 Task: Check the difference between the "master" branch and the "refactor" branch.
Action: Mouse moved to (270, 563)
Screenshot: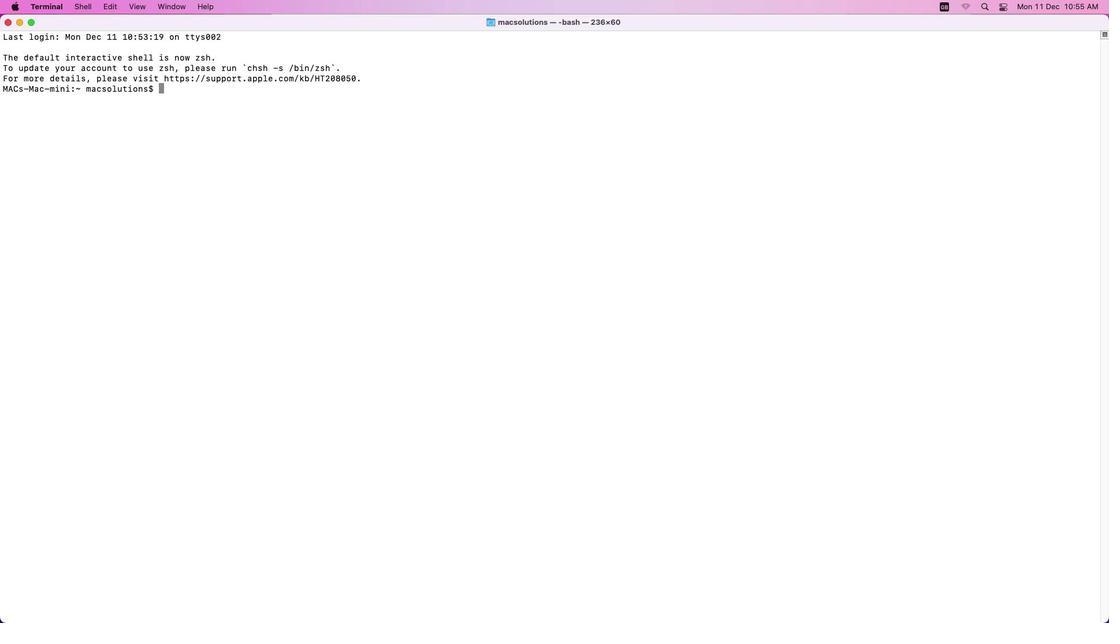 
Action: Mouse pressed left at (270, 563)
Screenshot: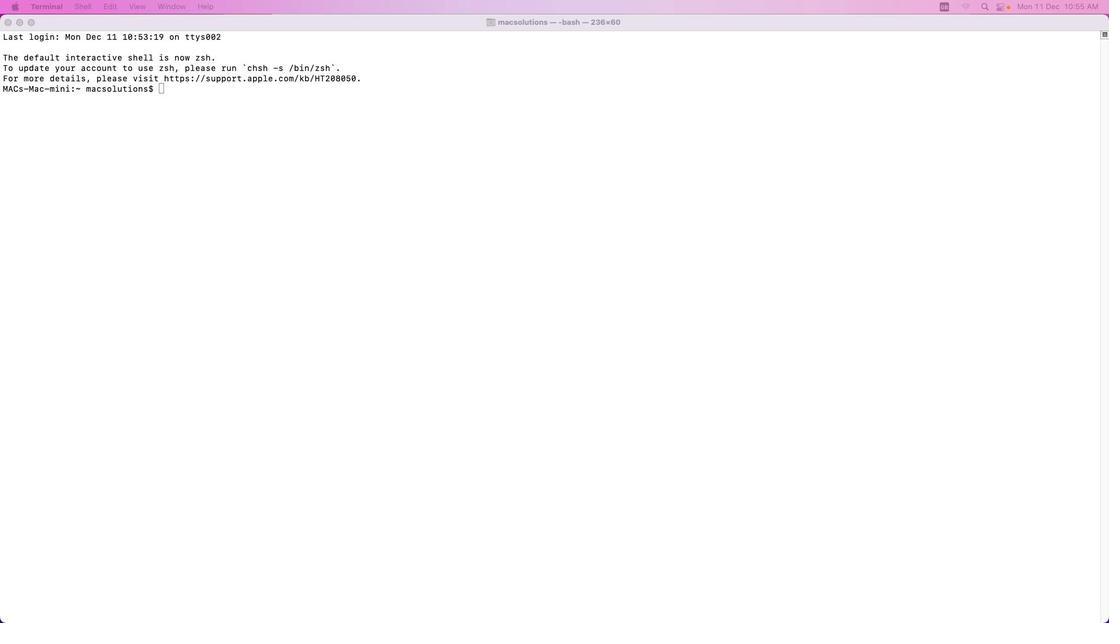 
Action: Mouse moved to (270, 563)
Screenshot: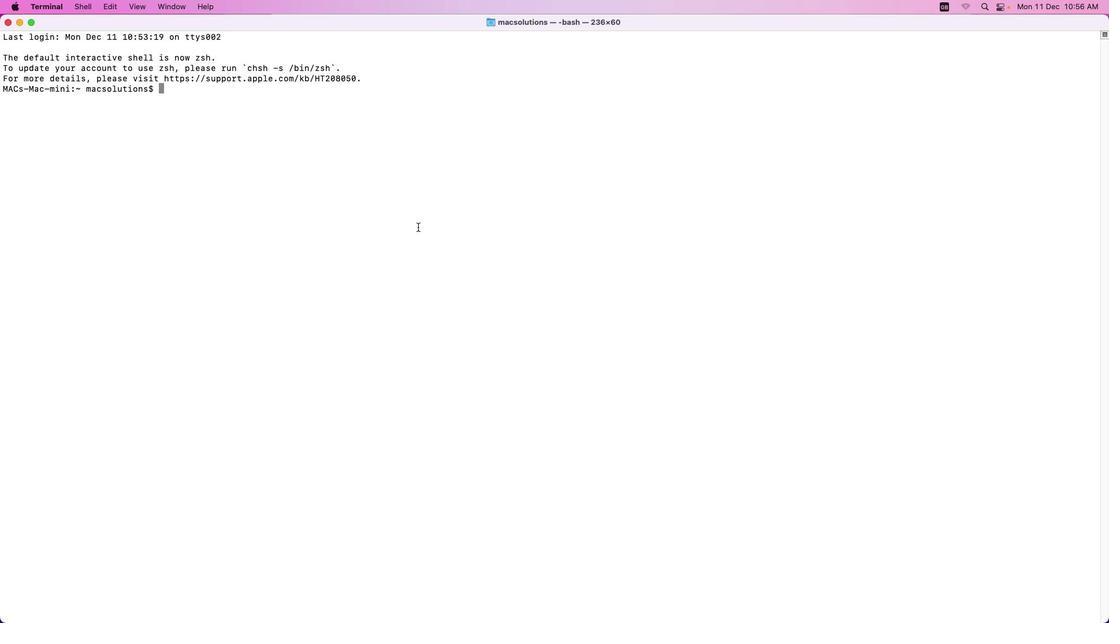 
Action: Mouse pressed left at (270, 563)
Screenshot: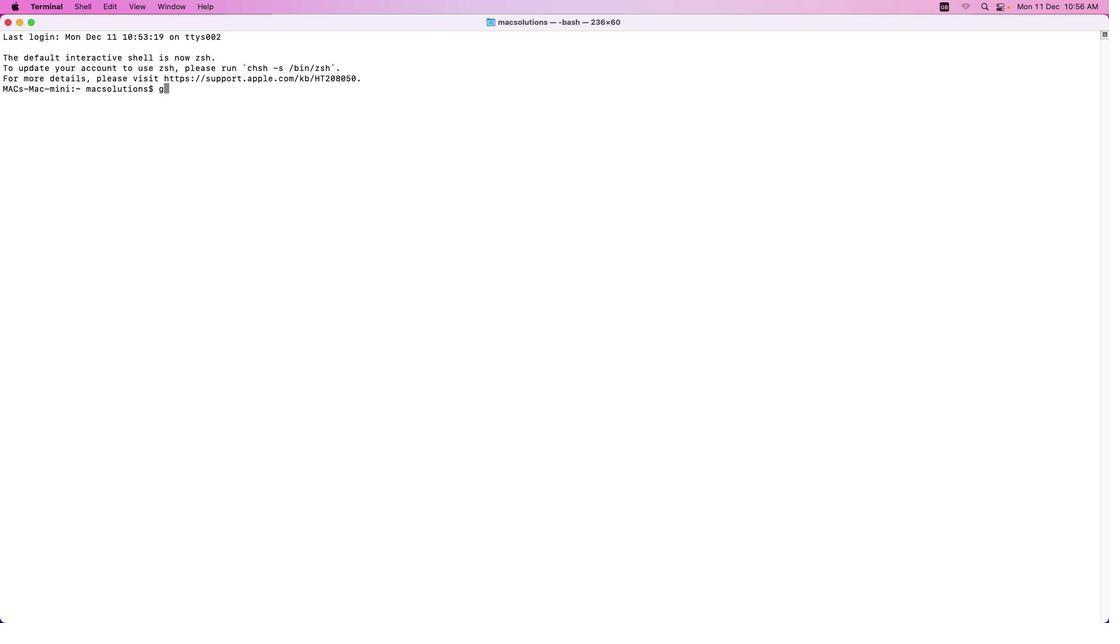
Action: Mouse moved to (270, 563)
Screenshot: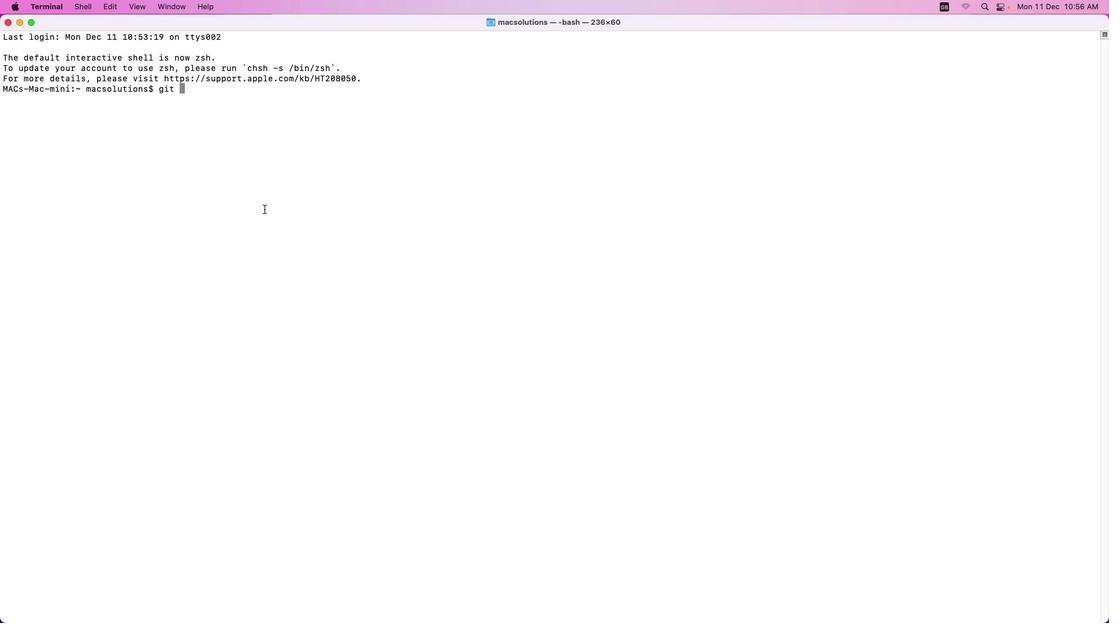 
Action: Mouse pressed left at (270, 563)
Screenshot: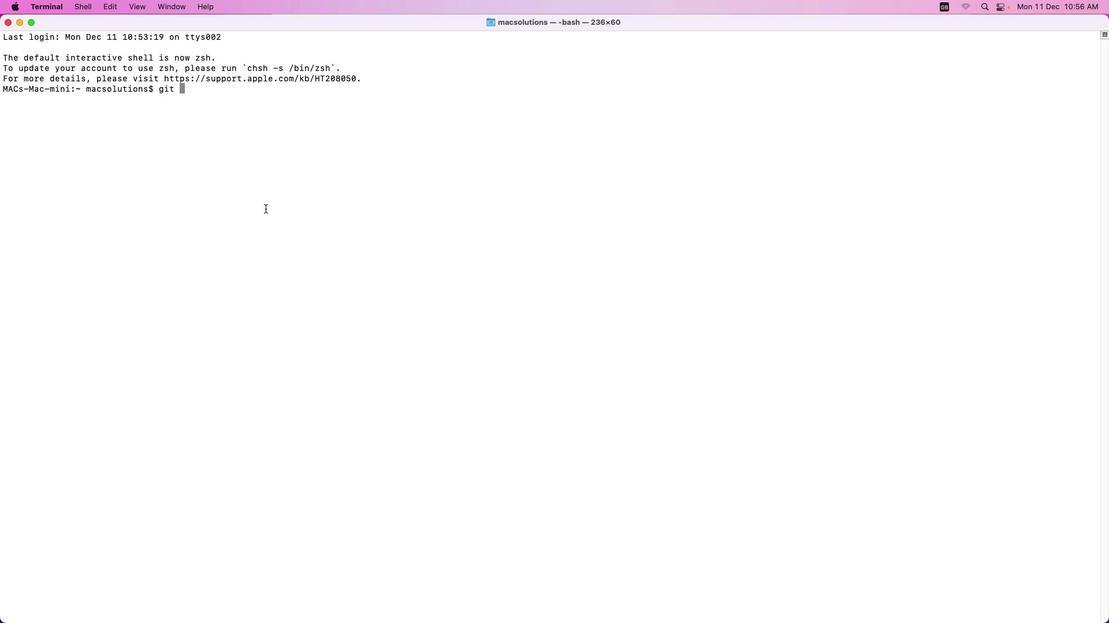 
Action: Mouse moved to (270, 563)
Screenshot: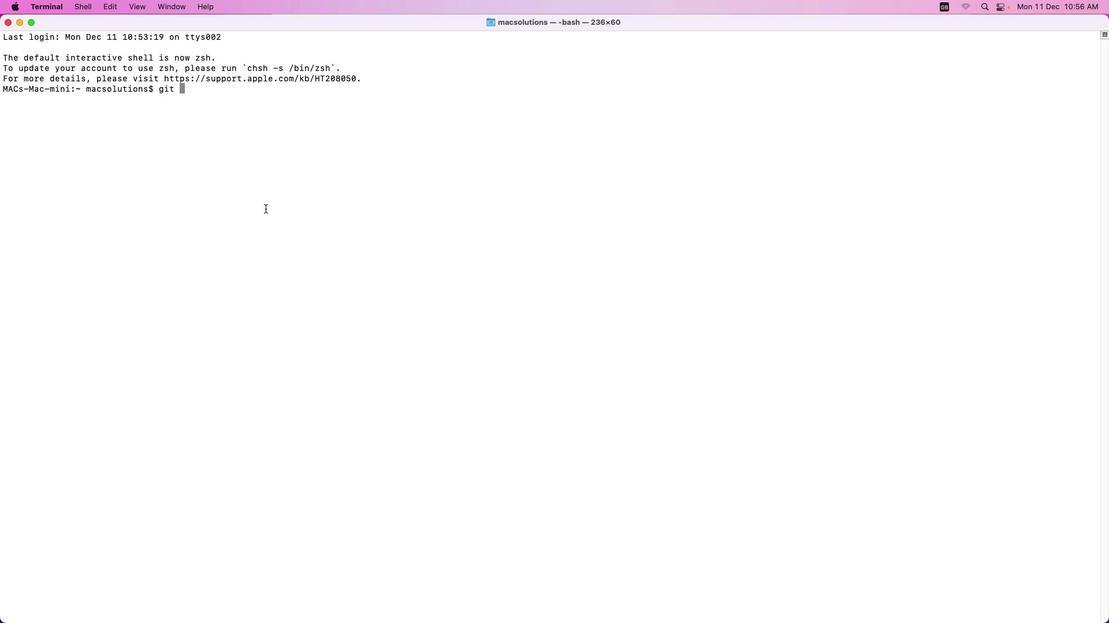 
Action: Key pressed 'g''i''t'Key.space
Screenshot: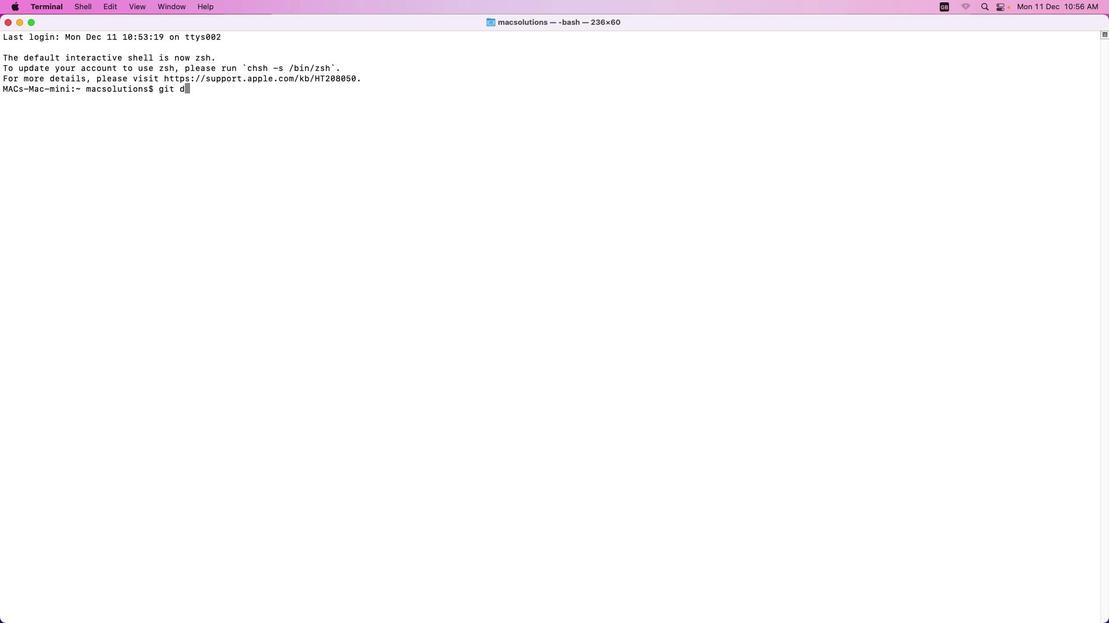 
Action: Mouse moved to (270, 563)
Screenshot: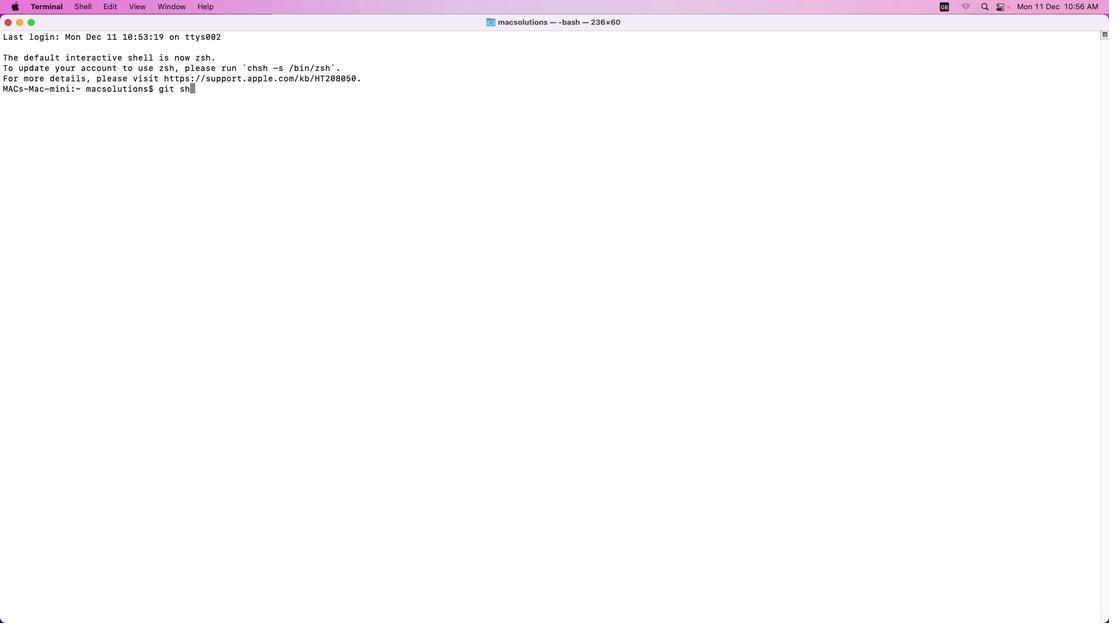 
Action: Key pressed 'd''h''o'Key.backspaceKey.backspaceKey.backspace's''h''o''w'Key.enter
Screenshot: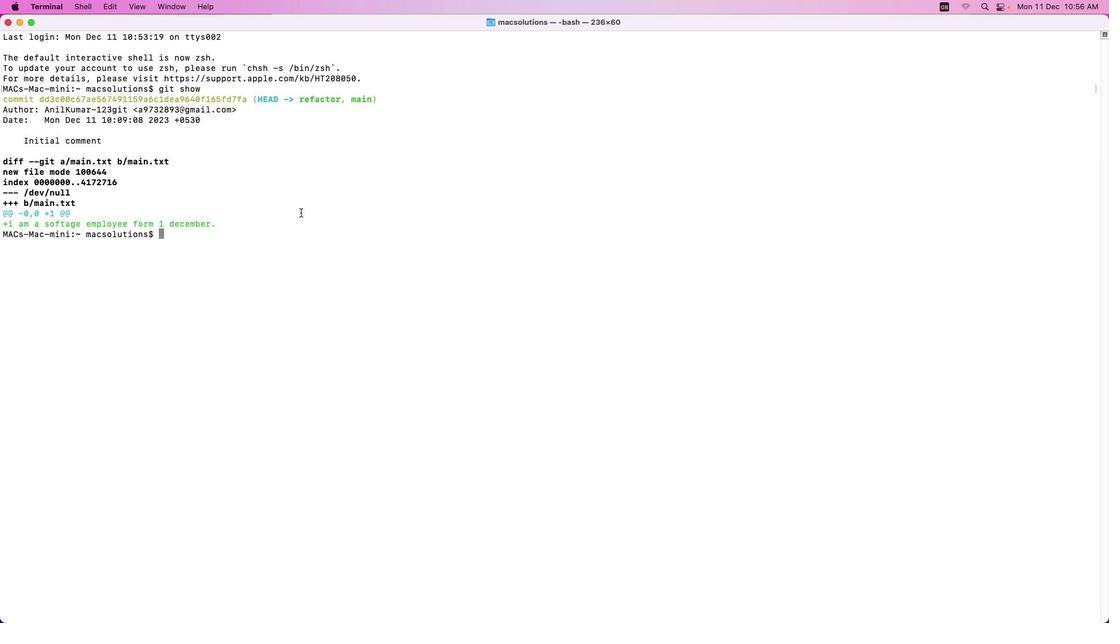 
Action: Mouse moved to (270, 563)
Screenshot: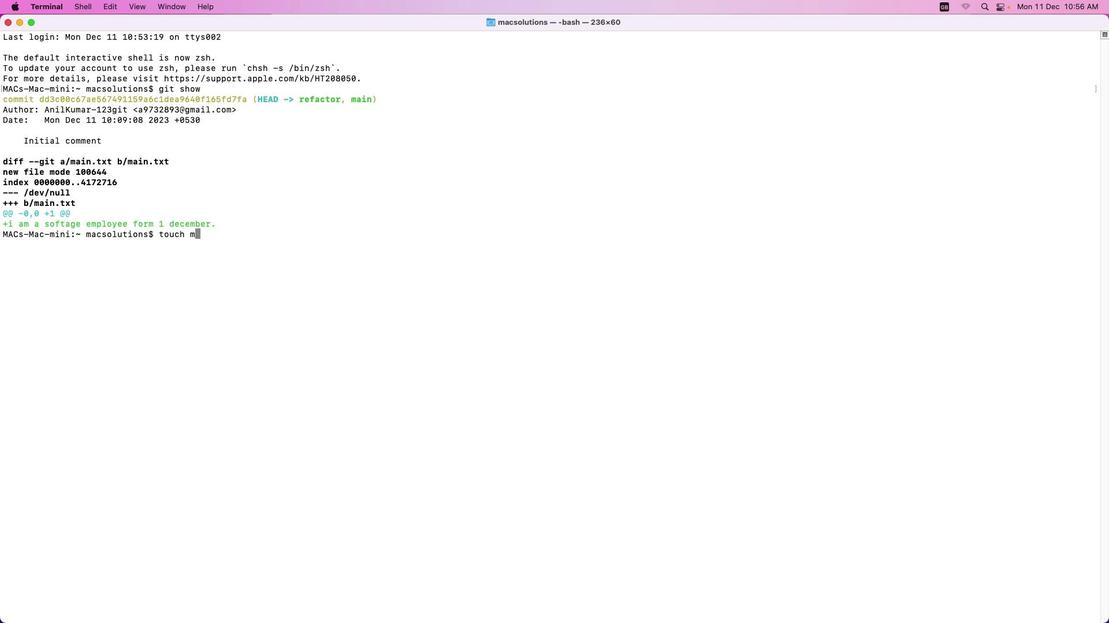 
Action: Key pressed 't''o''u''c''h'Key.space'm''a''i''n''1''.''t''x''t'Key.enter'v''i''m'Key.space'm''a''i''n''1''.''t''x''t'Key.enter'i'Key.shift'T''h''i''s'Key.space't''h''e'Key.space's''o'Key.backspaceKey.backspaceKey.backspaceKey.backspaceKey.backspaceKey.backspace'i''s'Key.space's''o''m''e'Key.space'r''o''u''g''h'Key.space't''e''x''t''.'Key.escKey.shift_r':''w''q'Key.enter'g''i''t'Key.space'a''d''d'Key.space'm''a''i''n''1''.''t''x''t'Key.enter'g''i''t'Key.space's'Key.backspace'c''o''m''m''i''t'Key.space'-''m'Key.spaceKey.shift_r'"'Key.shift'T''h''i''s'Key.space'i''s'Key.space'f''o''r'Key.space'c''o''m''m''e''n''t'Key.space'l''i''n''e'Key.shift_r"'"Key.enterKey.enterKey.ctrl'c'Key.upKey.leftKey.backspaceKey.shift_r'"'Key.enter'g''i''t'Key.space'd''i''f''f'Key.space'm''a''s''t''e'Key.backspaceKey.backspaceKey.backspaceKey.backspaceKey.backspace'm''a''i''n''.''.''r''e''f''a''c''t''o''r'Key.enter
Screenshot: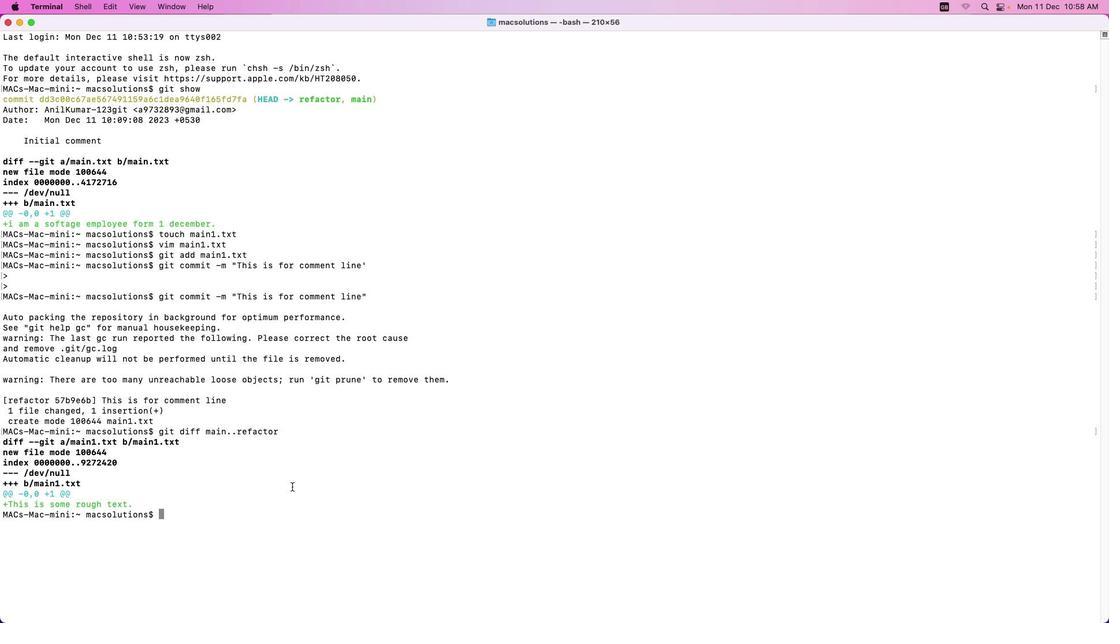 
Action: Mouse moved to (270, 563)
Screenshot: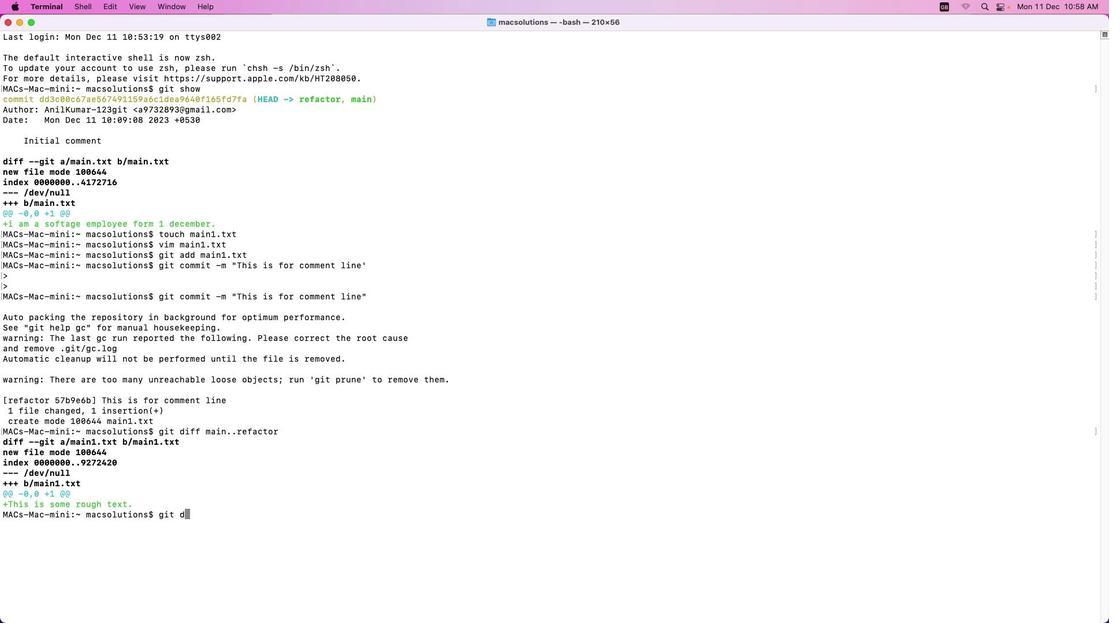 
Action: Key pressed 'g''i''t'Key.space'd'Key.backspaceKey.backspaceKey.backspaceKey.backspaceKey.backspaceKey.backspace'v''i'Key.backspaceKey.backspace'g''i''t'Key.space's''w''i''t''c''h'Key.space'm''a''i''n'Key.enter'g''i''t'Key.space's''h''o''w'
Screenshot: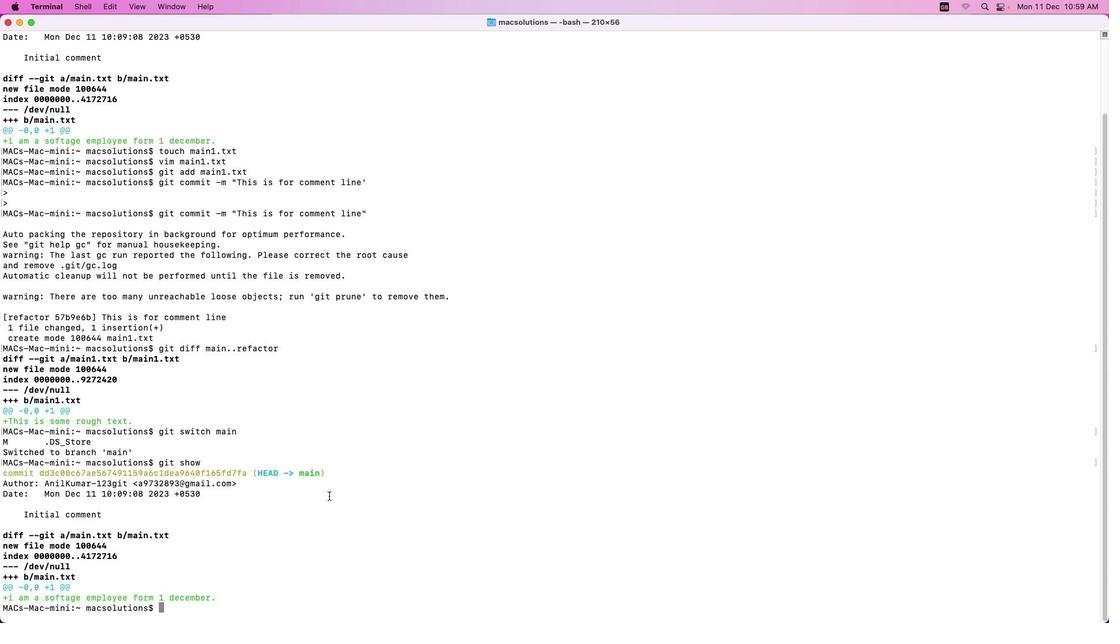 
Action: Mouse moved to (270, 563)
Screenshot: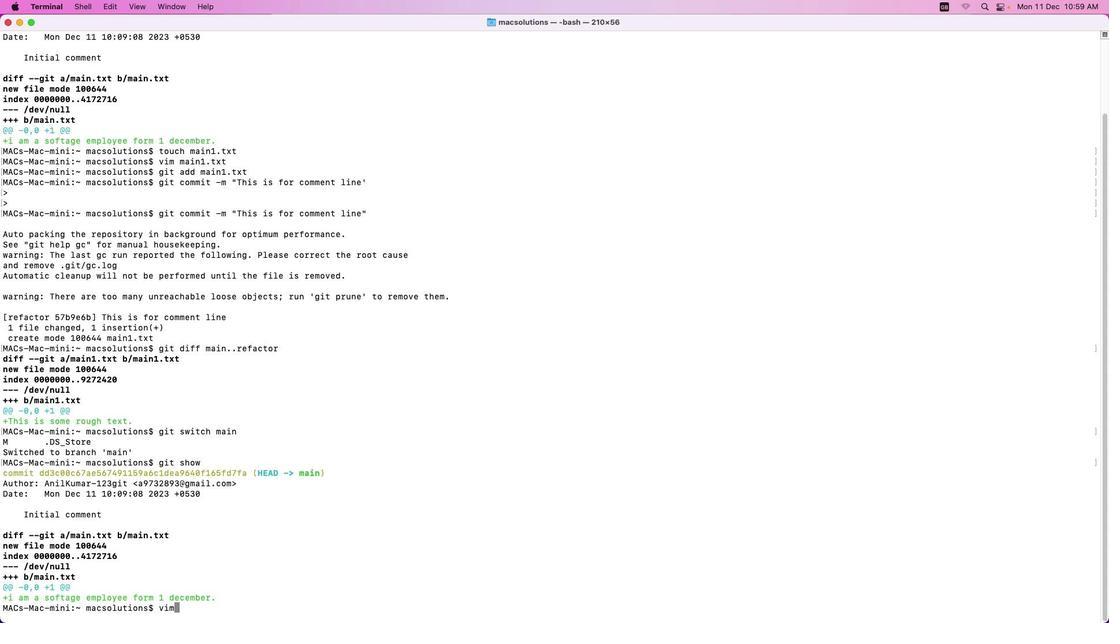 
Action: Key pressed Key.enter
Screenshot: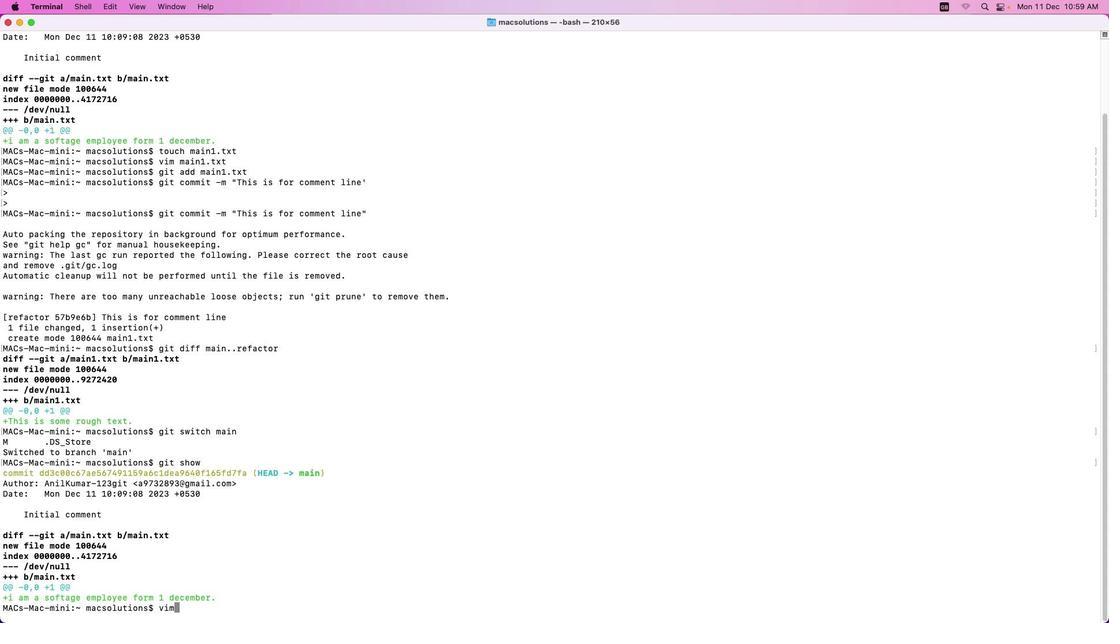 
Action: Mouse moved to (270, 563)
Screenshot: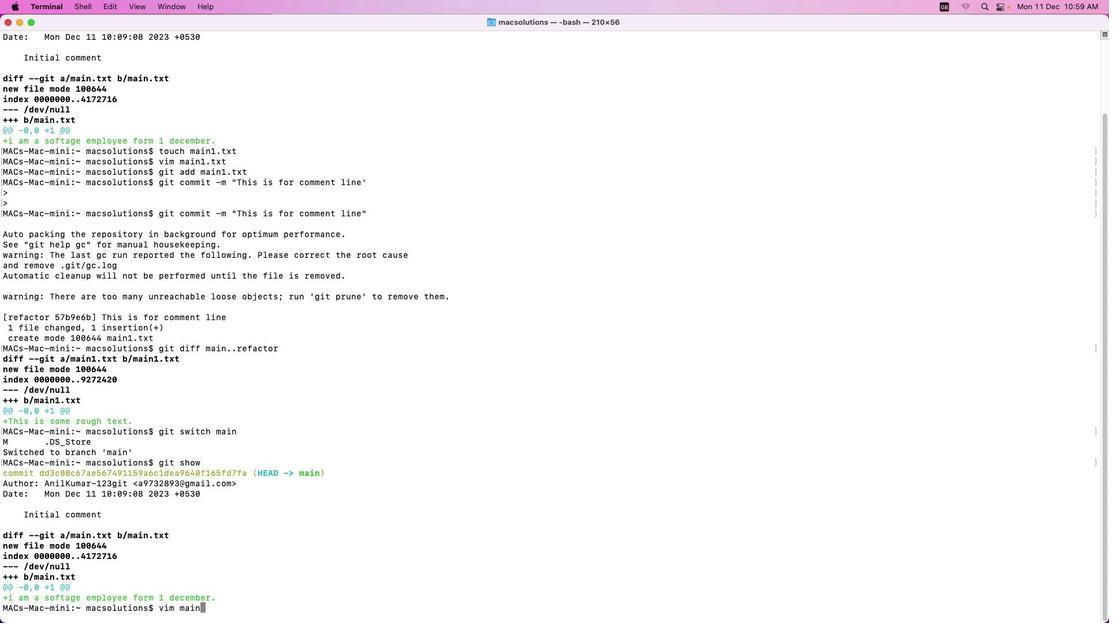
Action: Key pressed 'v''i''m'Key.space'm''a''i''n''1''.''t''x''t'Key.enter'i'Key.shift'T''h''i''s'Key.space'i''s'Key.space'i''n'Key.space't''h''e'Key.space'm''a''i''n'Key.space'b''r''n''a''c''h'Key.space't''e''x''t''.'Key.escKey.shift_r':''w''q'Key.enter'g''i''t'Key.space'a''d''d'Key.space'm''a''i''n''1''.''t''x''t'Key.enter'g''i''t'Key.space'c''o''m''m''i''t'Key.spaceKey.shift_r'"'Key.backspace'-''m'Key.spaceKey.shift_r'"'Key.shift'C''o''m''m''e''n''t'Key.space't''a'Key.backspaceKey.backspaceKey.backspaceKey.space'l''i''n''e'Key.shift_r'"'Key.enter'g''i''t'Key.space's''h''o''w'Key.enter'g''i''t'Key.space'd''i''f''f'Key.space'm''a''i''n''.''.''r''e''f''a''c''t''o''r'Key.enter
Screenshot: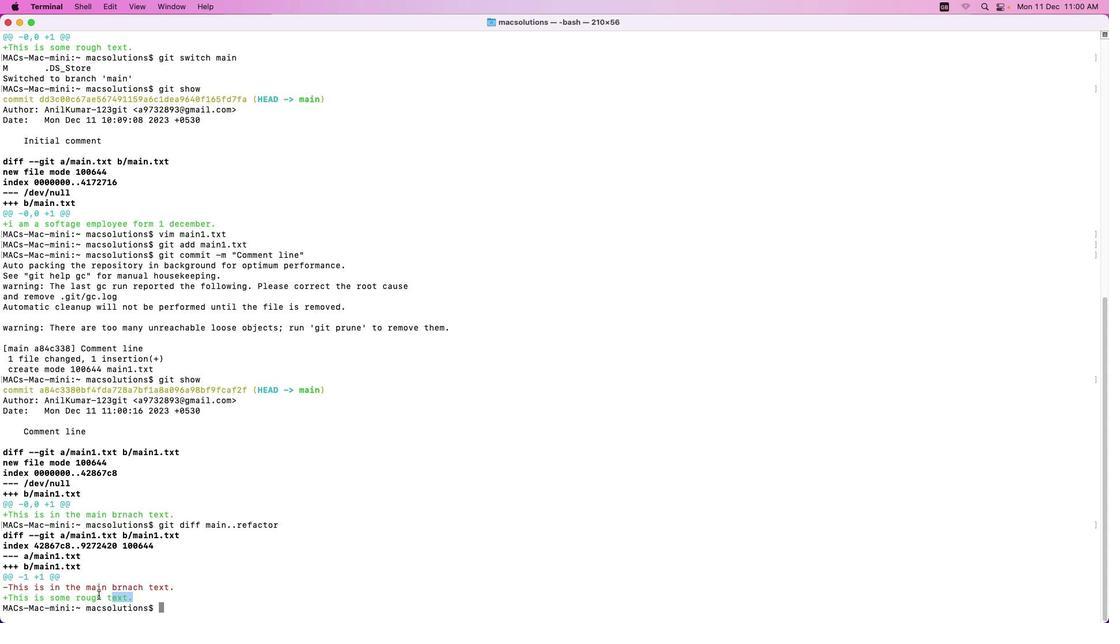 
Action: Mouse moved to (270, 563)
Screenshot: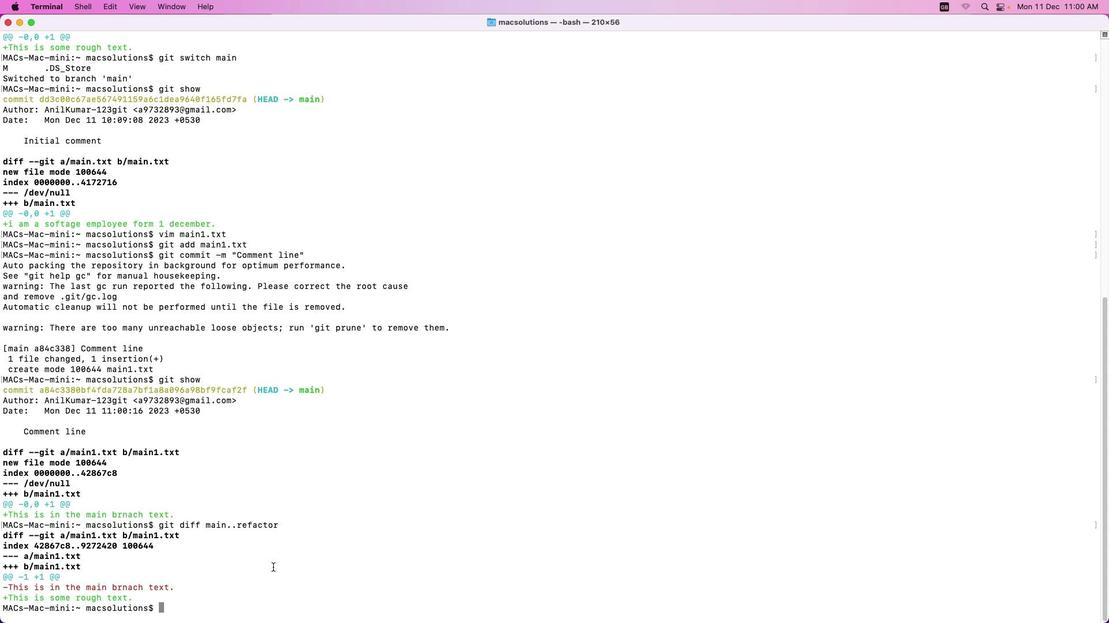 
Action: Mouse pressed left at (270, 563)
Screenshot: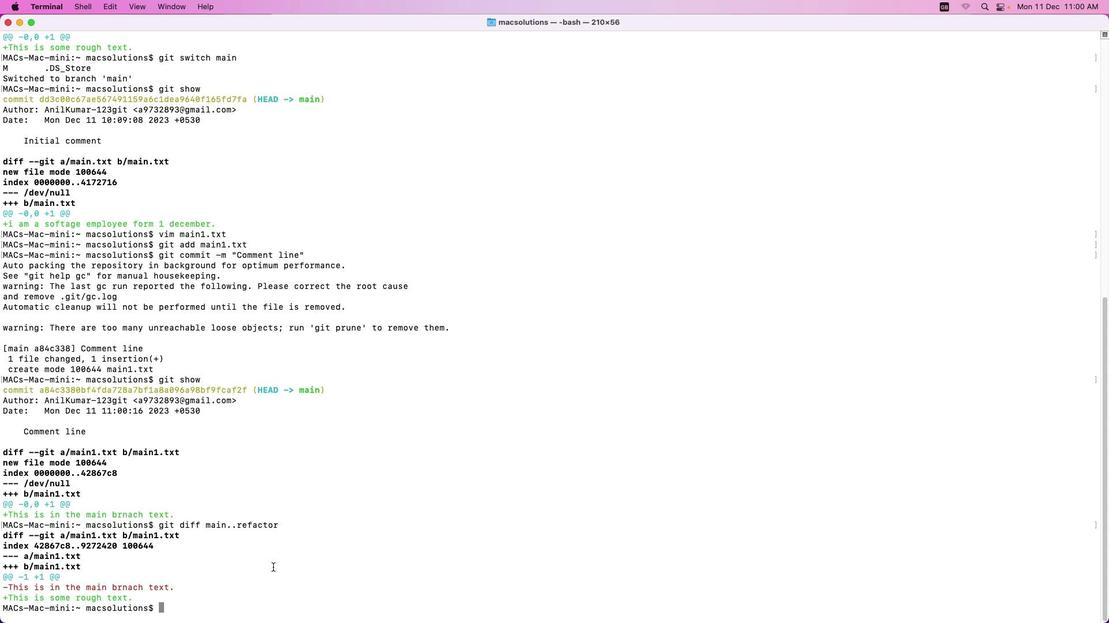 
Action: Mouse moved to (270, 563)
Screenshot: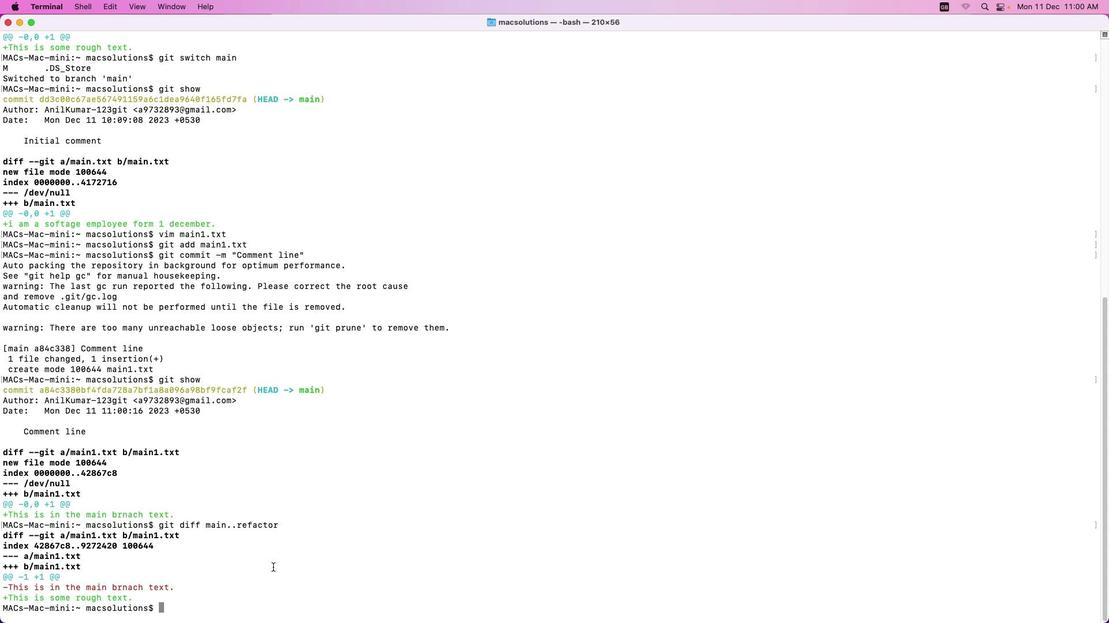 
Action: Mouse pressed left at (270, 563)
Screenshot: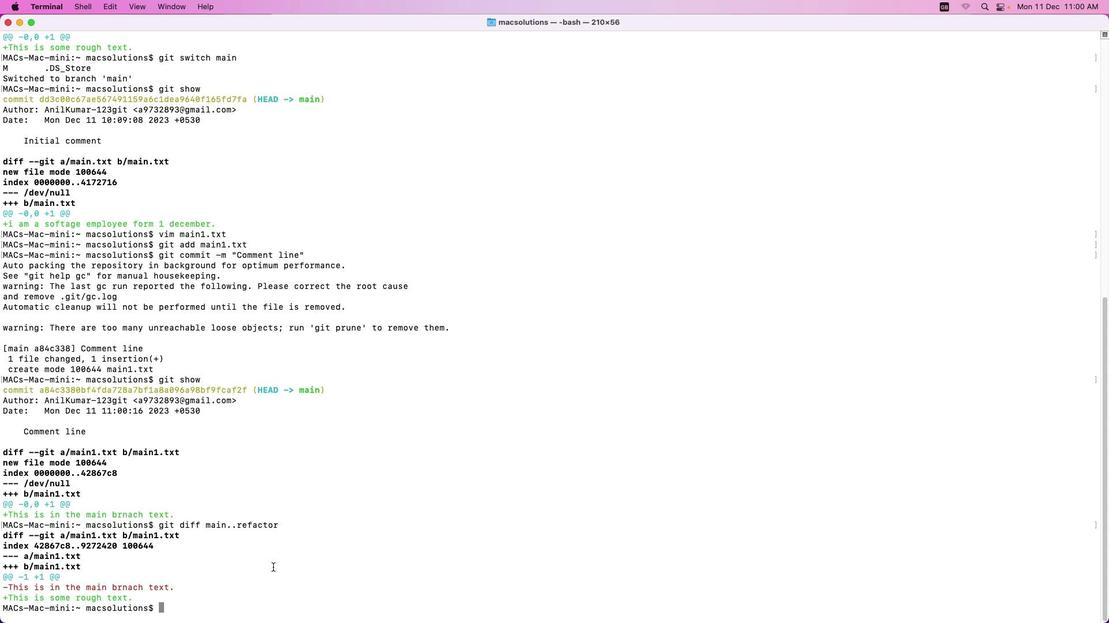 
Action: Mouse moved to (270, 563)
Screenshot: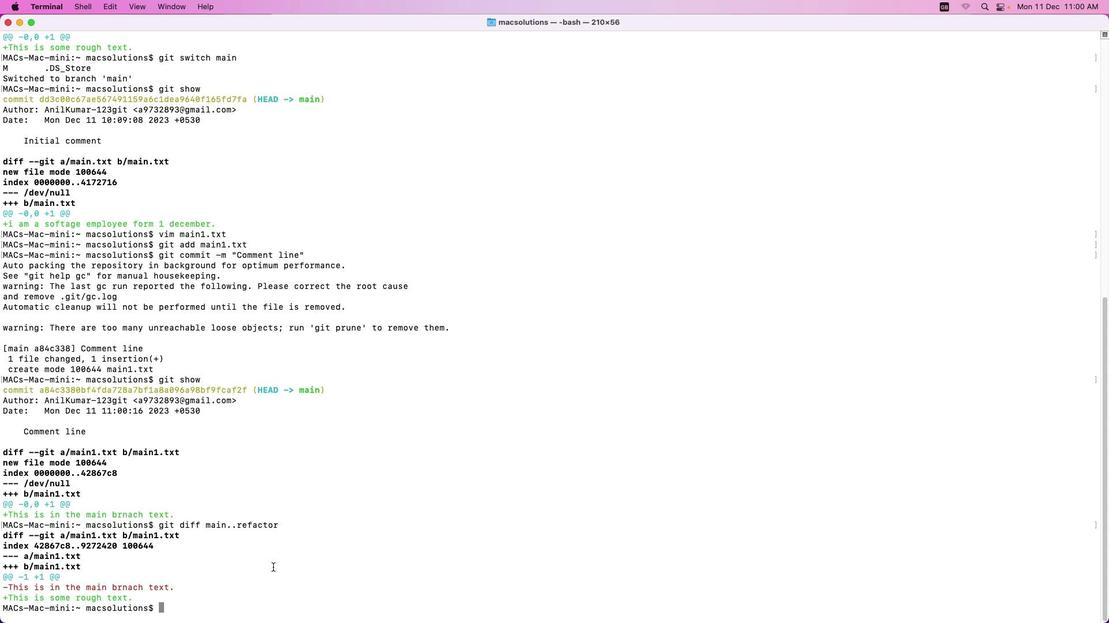 
